 Task: Create a rule from the Routing list, Task moved to a section -> Set Priority in the project AgileEagle , set the section as Done clear the priority
Action: Mouse moved to (1008, 91)
Screenshot: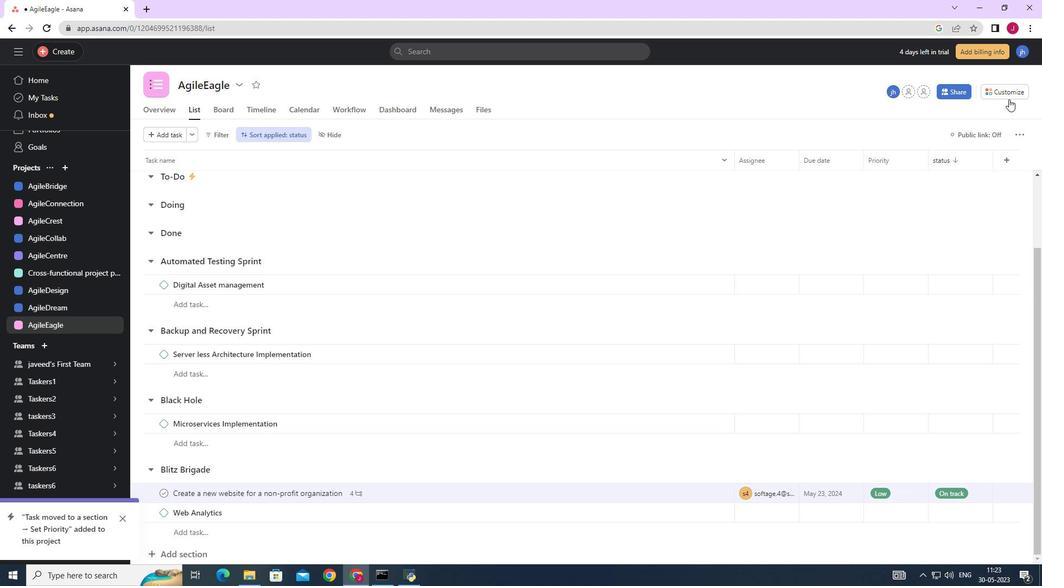 
Action: Mouse pressed left at (1008, 91)
Screenshot: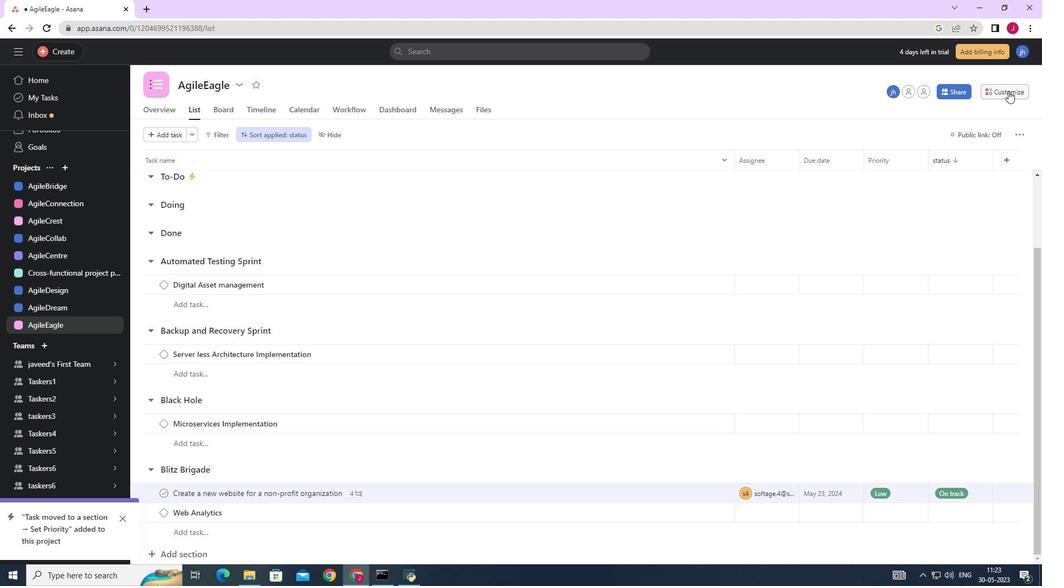
Action: Mouse moved to (813, 230)
Screenshot: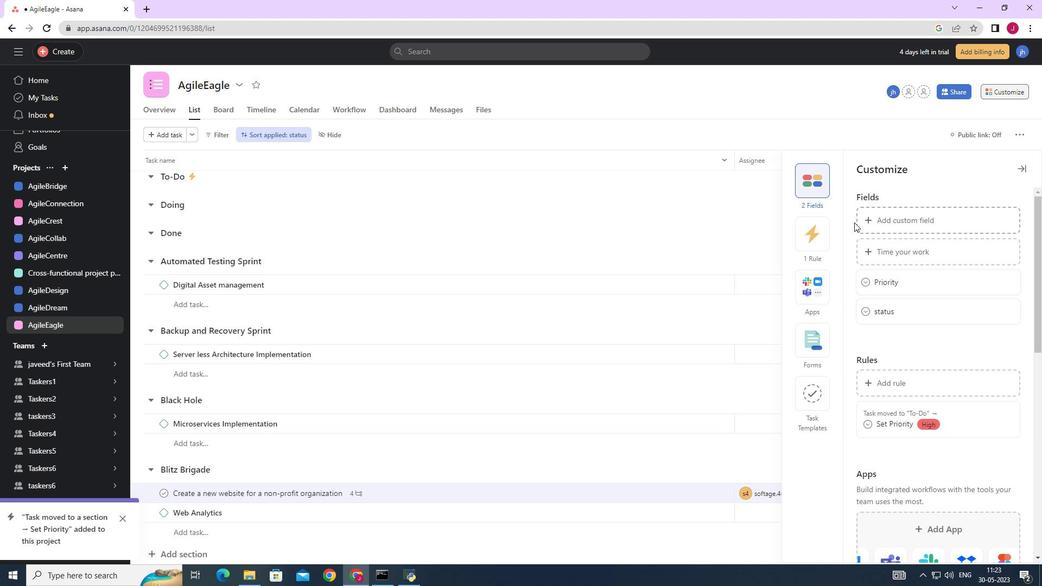 
Action: Mouse pressed left at (813, 230)
Screenshot: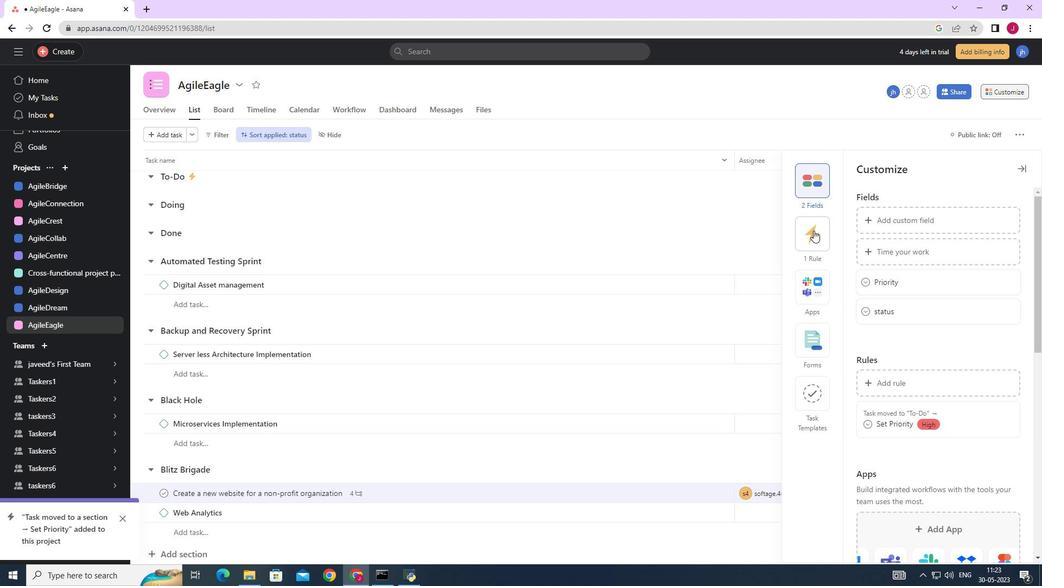
Action: Mouse moved to (902, 218)
Screenshot: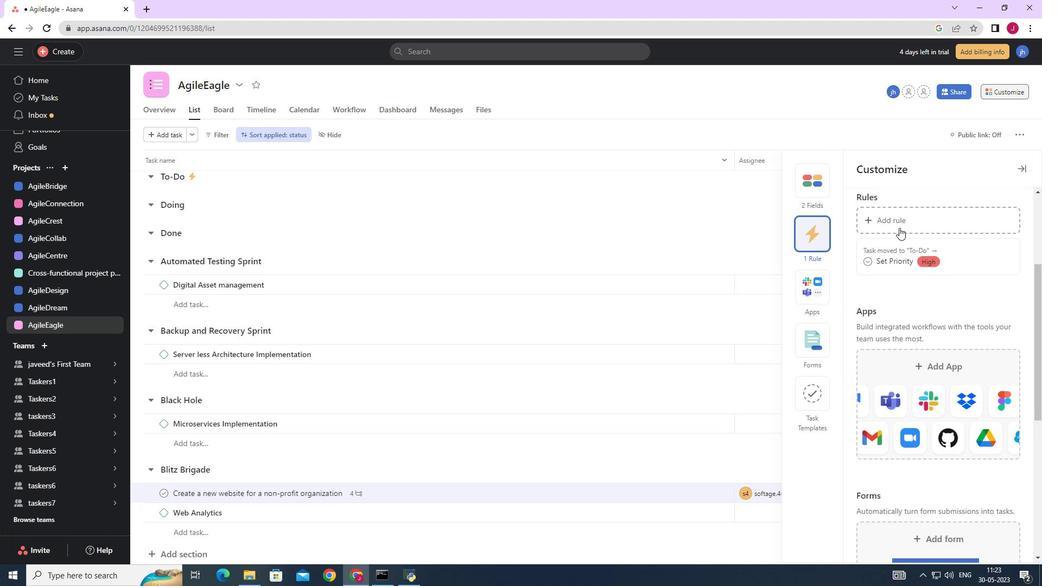 
Action: Mouse pressed left at (902, 218)
Screenshot: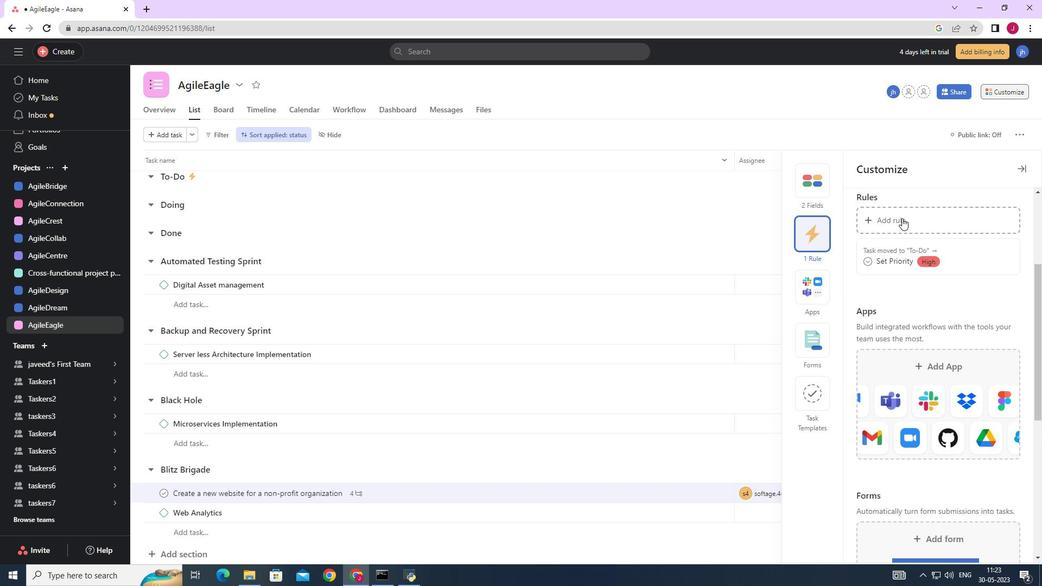 
Action: Mouse moved to (234, 140)
Screenshot: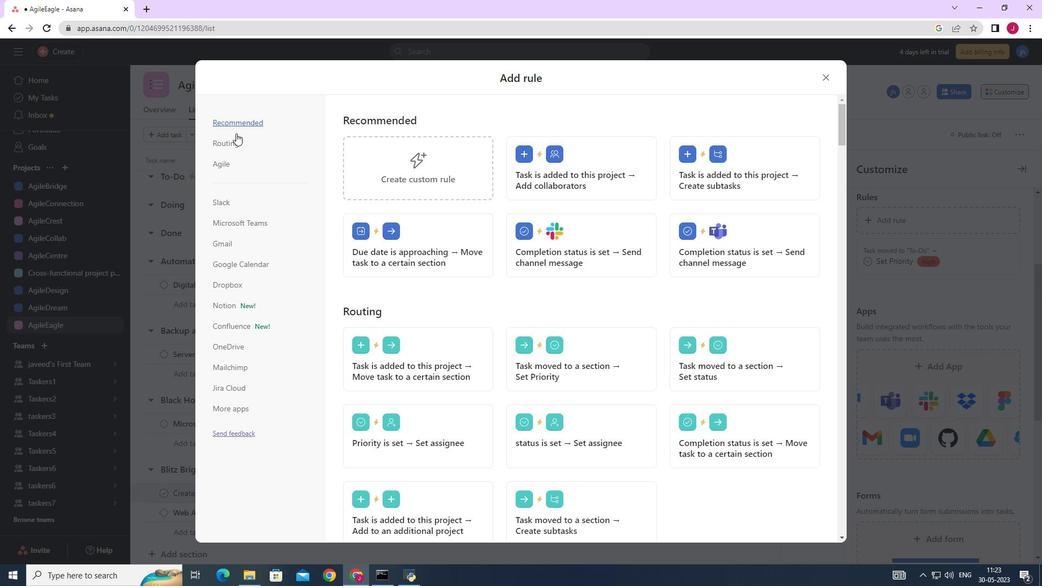 
Action: Mouse pressed left at (234, 140)
Screenshot: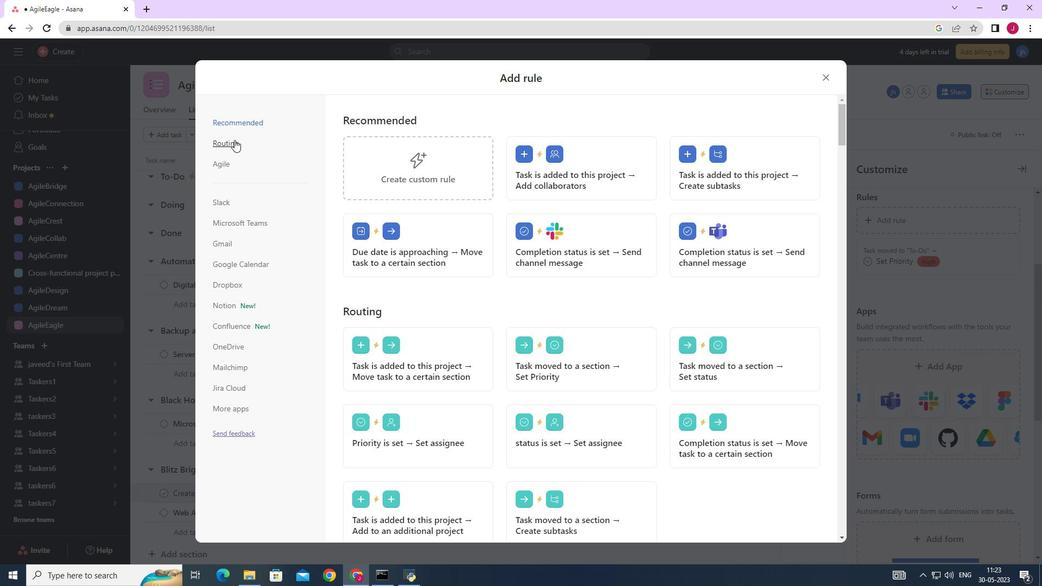 
Action: Mouse moved to (590, 164)
Screenshot: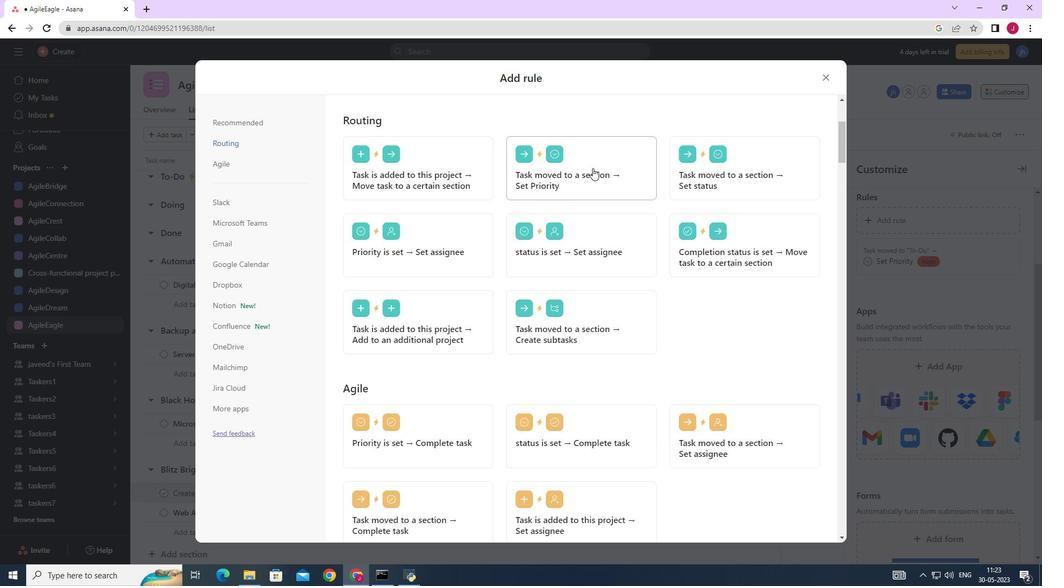 
Action: Mouse pressed left at (590, 164)
Screenshot: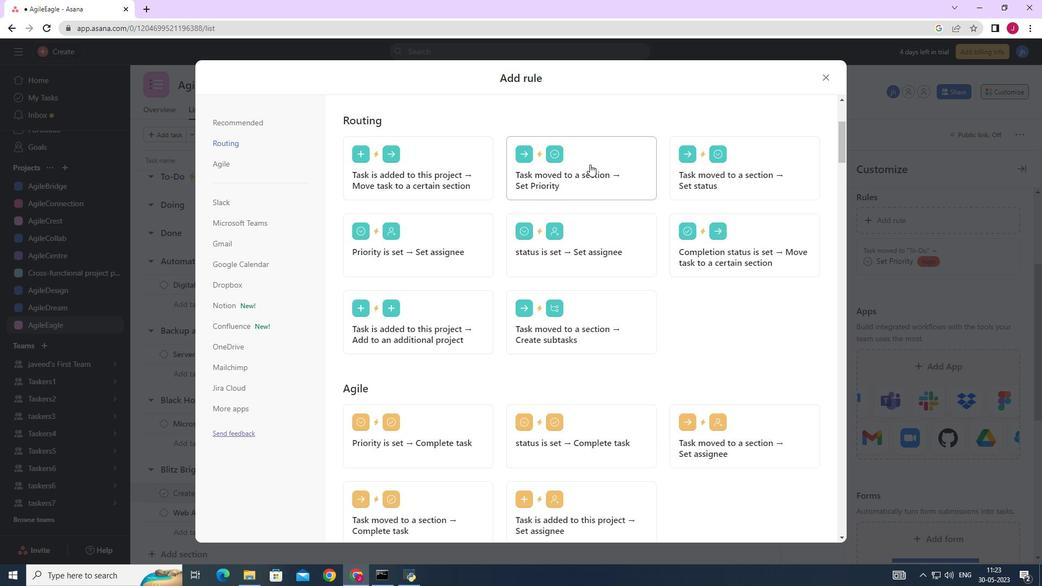 
Action: Mouse moved to (397, 295)
Screenshot: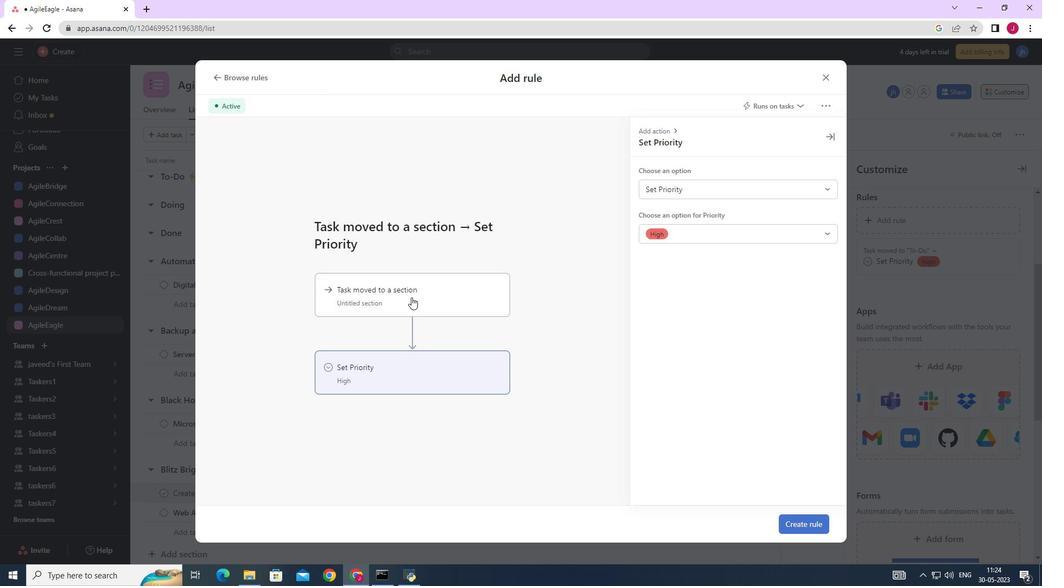 
Action: Mouse pressed left at (397, 295)
Screenshot: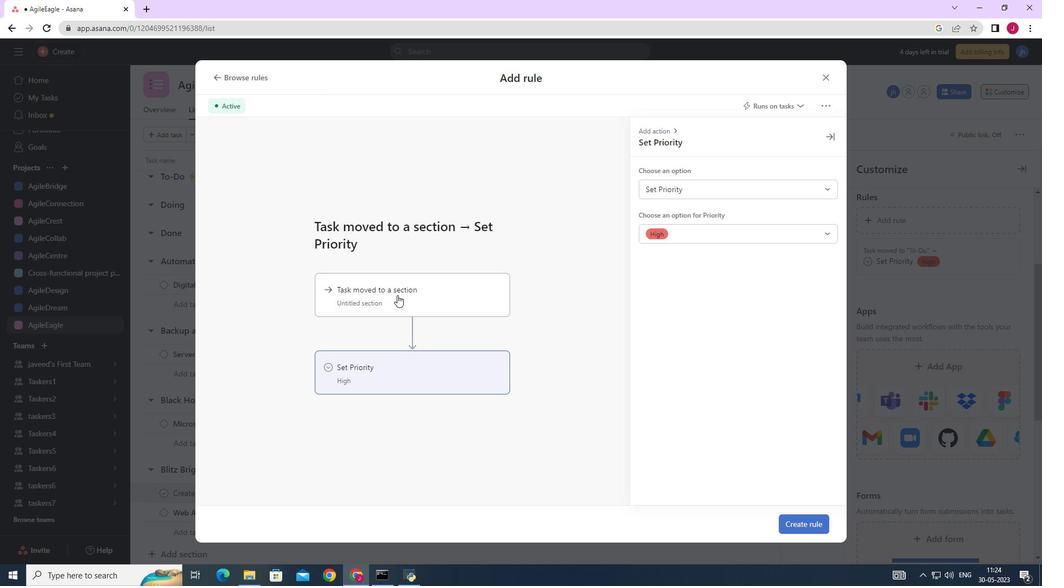 
Action: Mouse moved to (713, 190)
Screenshot: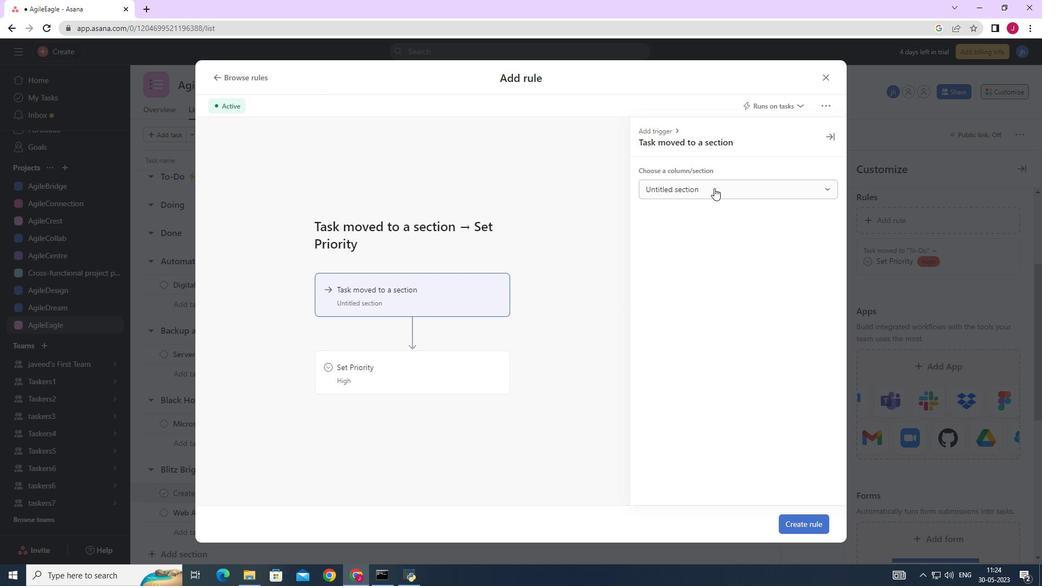 
Action: Mouse pressed left at (713, 190)
Screenshot: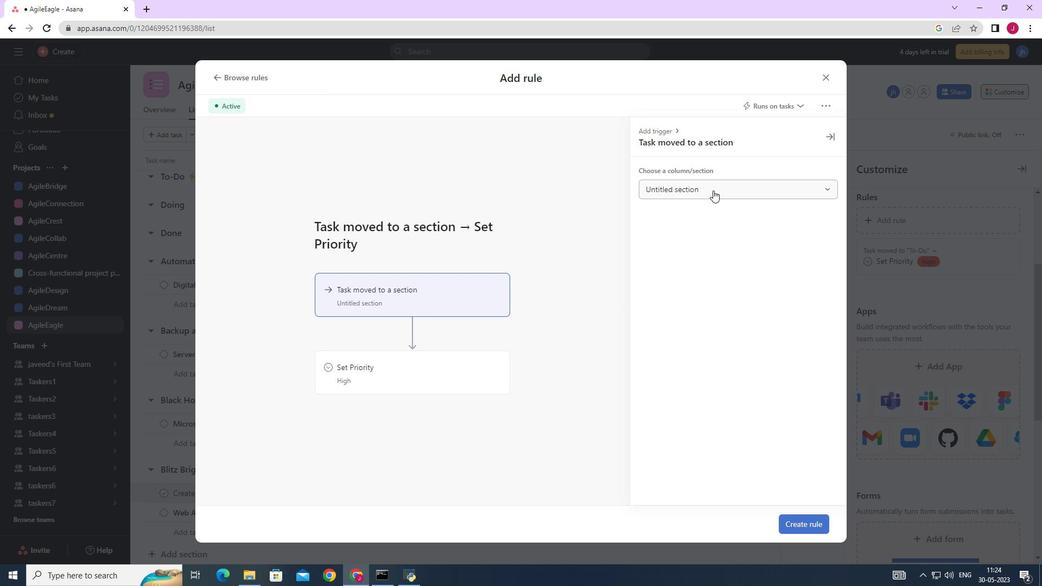 
Action: Mouse moved to (668, 269)
Screenshot: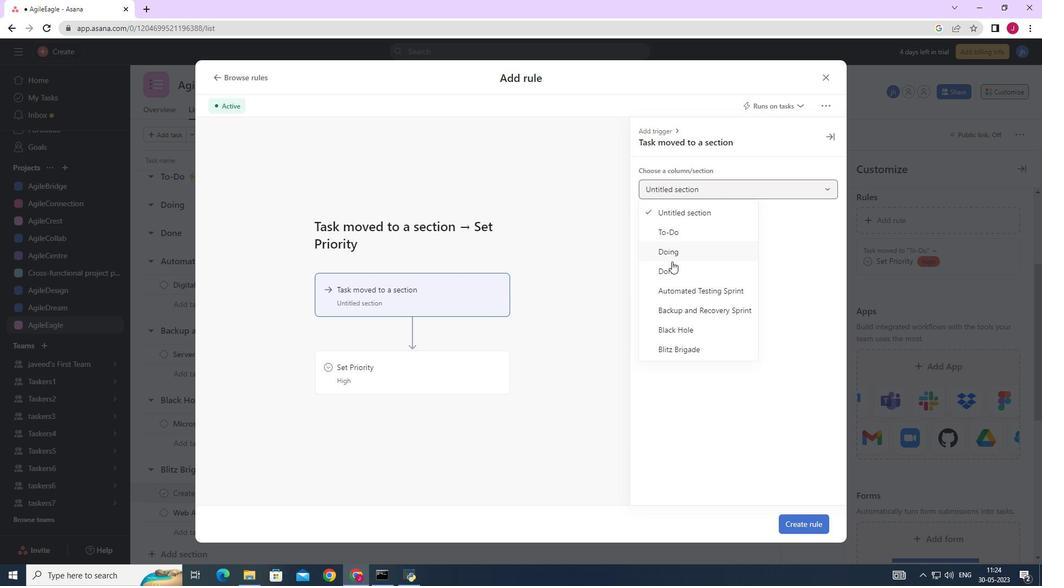 
Action: Mouse pressed left at (668, 269)
Screenshot: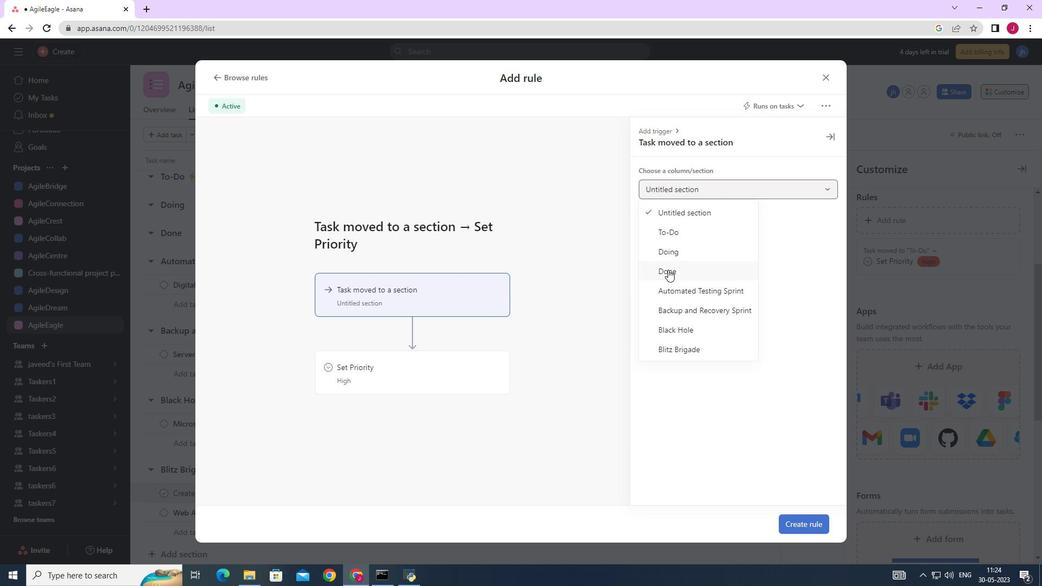 
Action: Mouse moved to (398, 360)
Screenshot: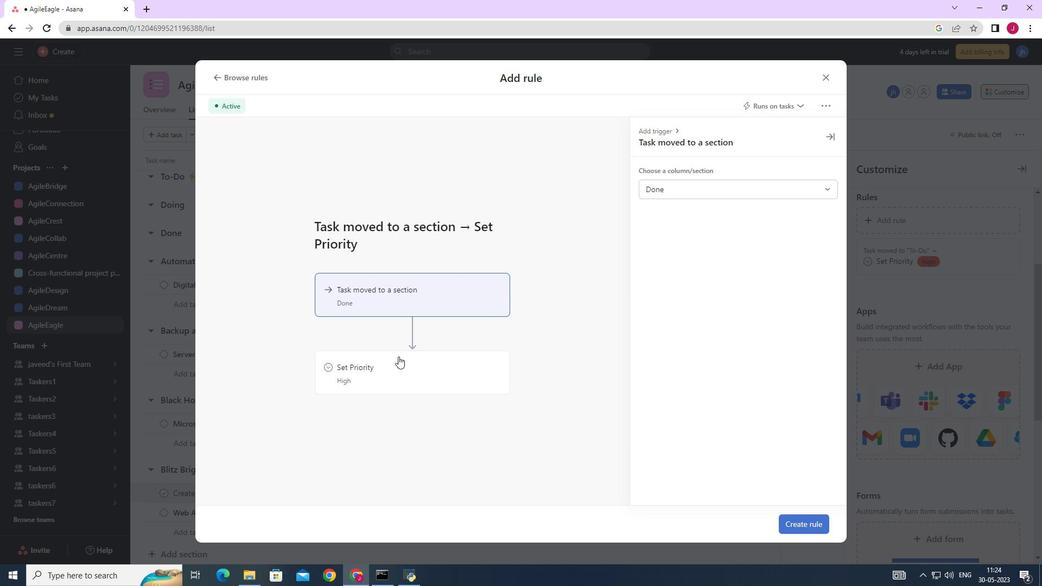 
Action: Mouse pressed left at (398, 360)
Screenshot: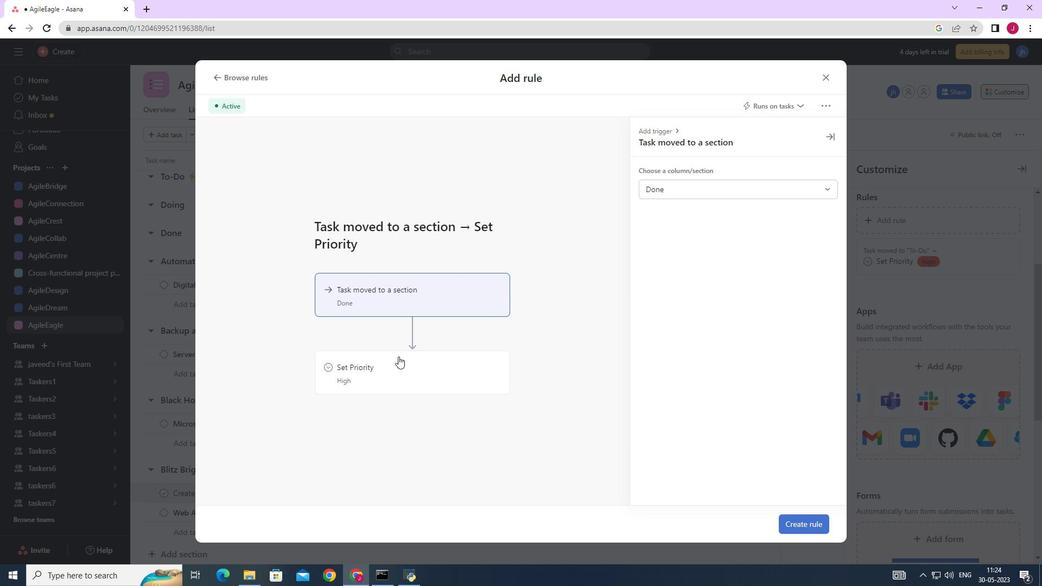 
Action: Mouse moved to (722, 192)
Screenshot: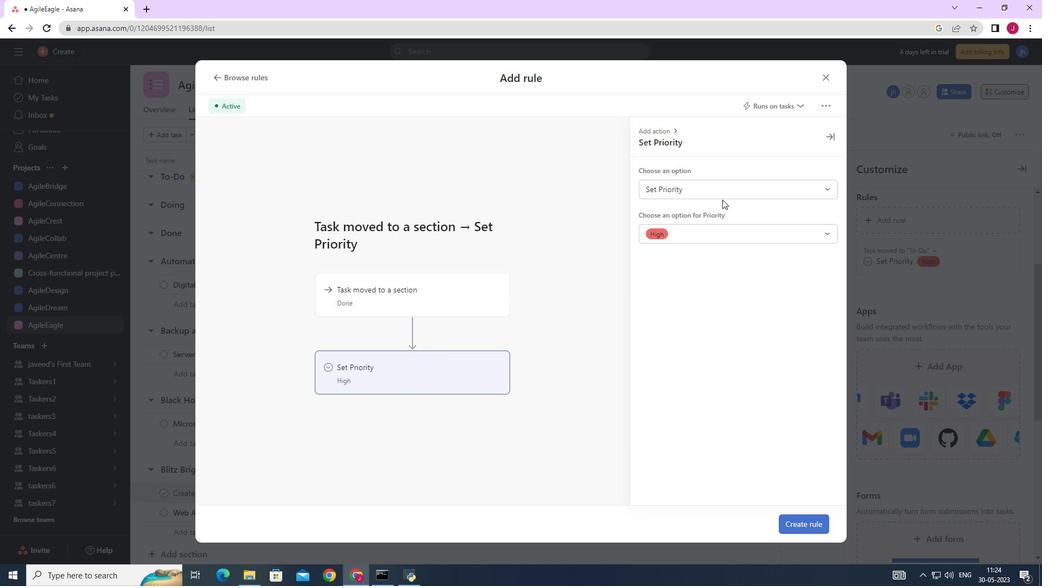 
Action: Mouse pressed left at (722, 192)
Screenshot: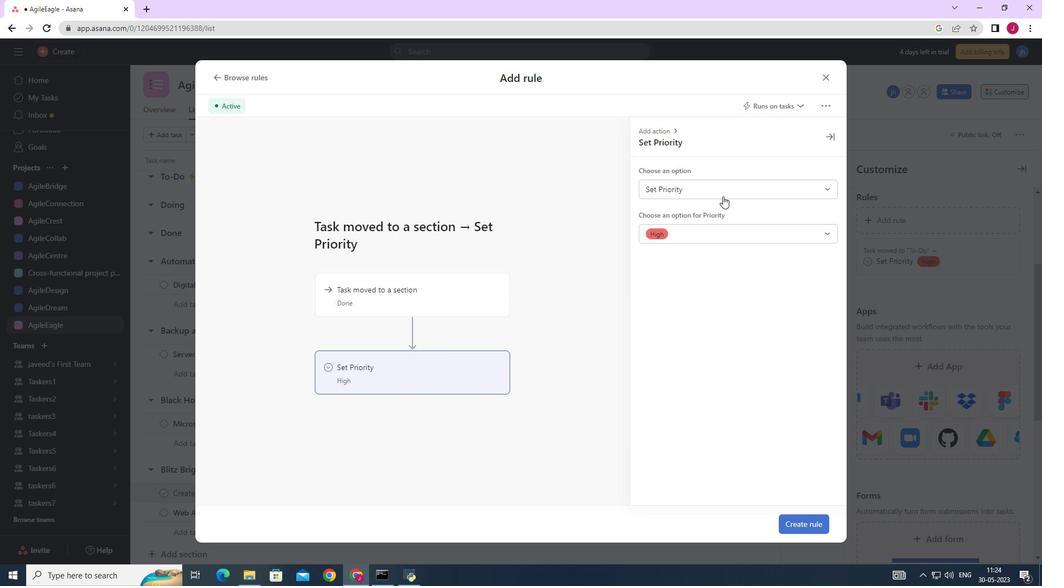 
Action: Mouse moved to (686, 231)
Screenshot: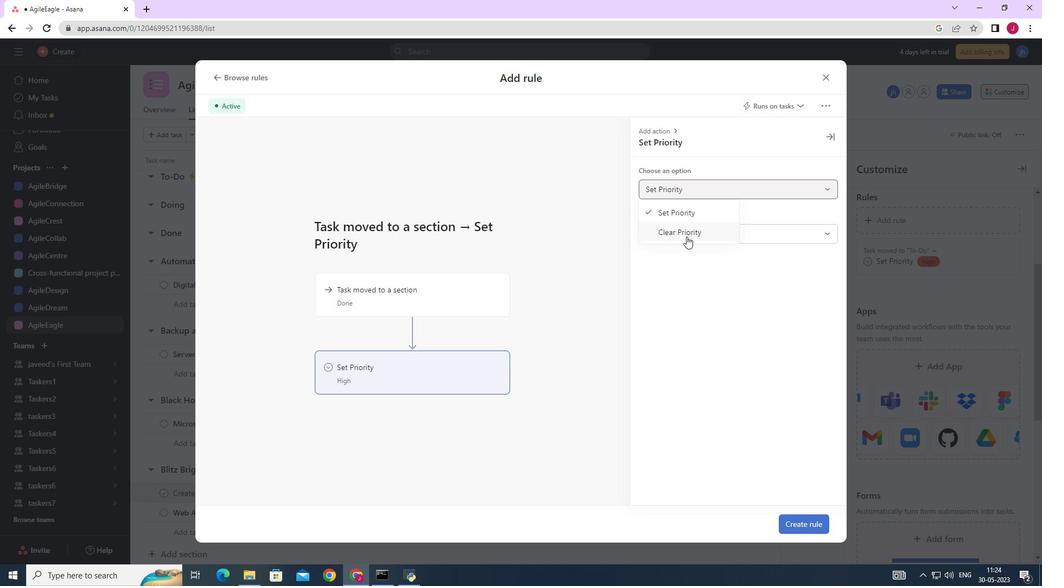 
Action: Mouse pressed left at (686, 231)
Screenshot: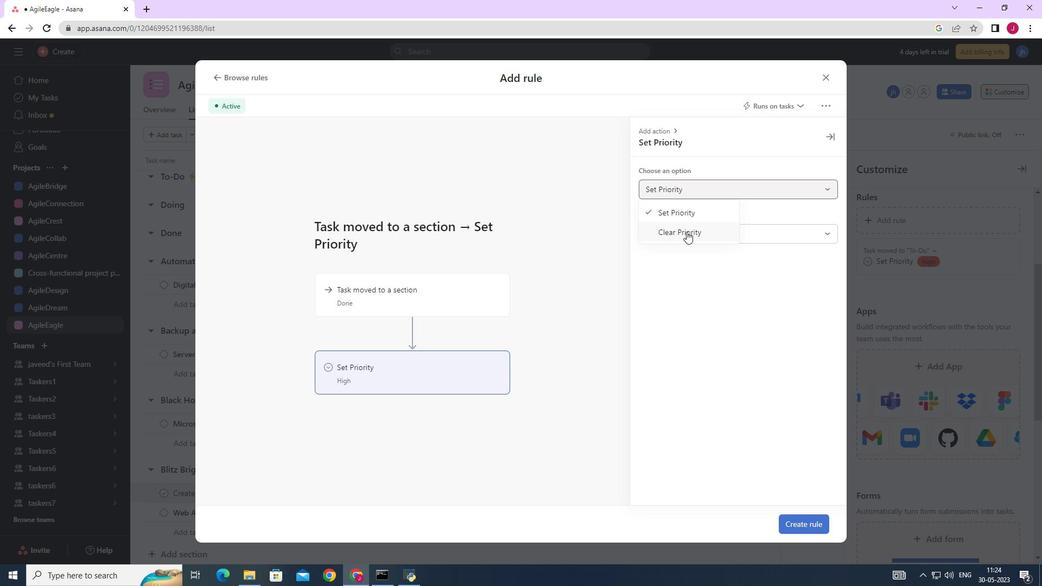 
Action: Mouse moved to (793, 523)
Screenshot: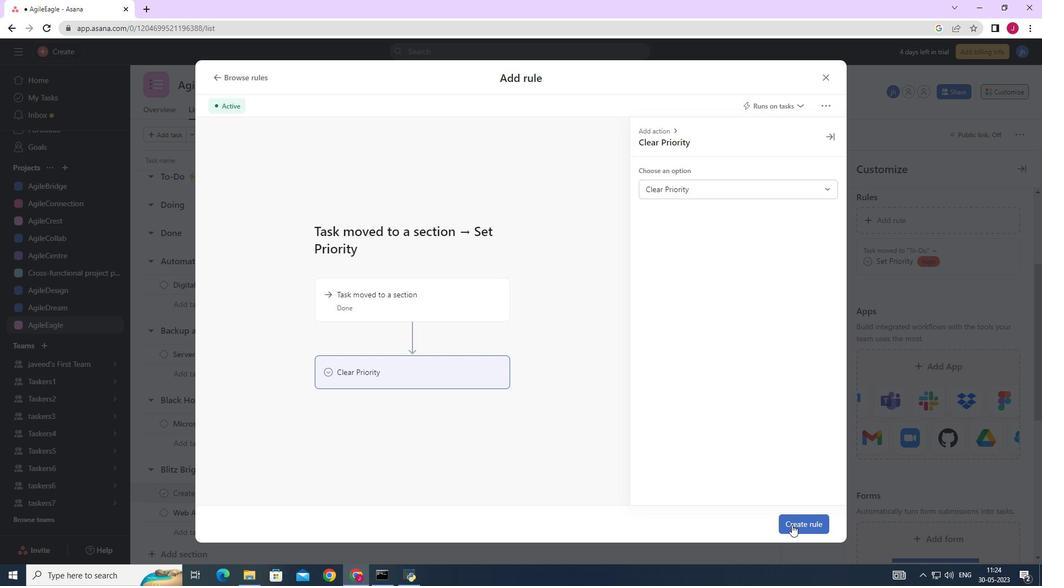 
Action: Mouse pressed left at (793, 523)
Screenshot: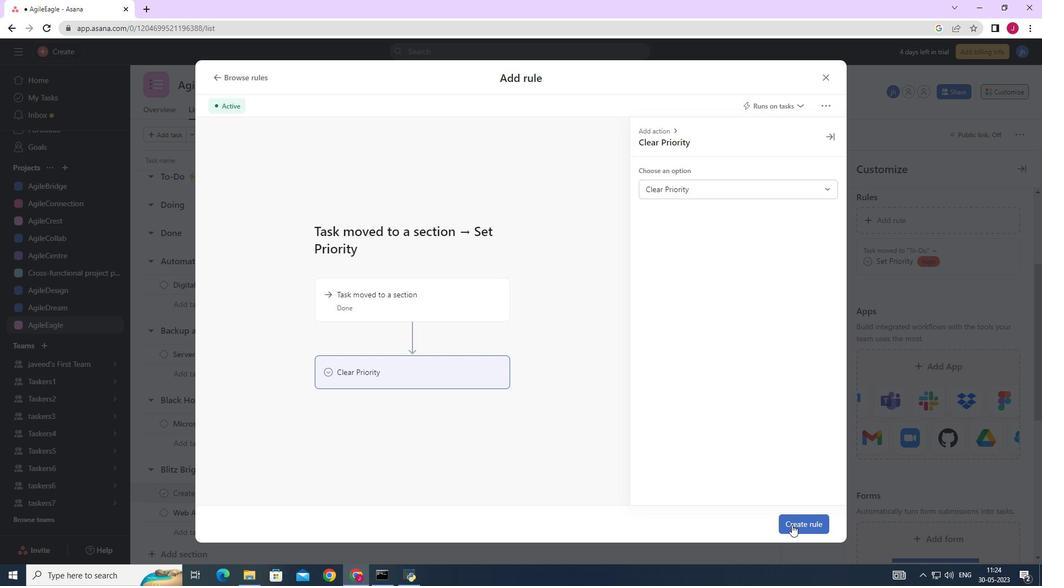 
Action: Mouse moved to (786, 514)
Screenshot: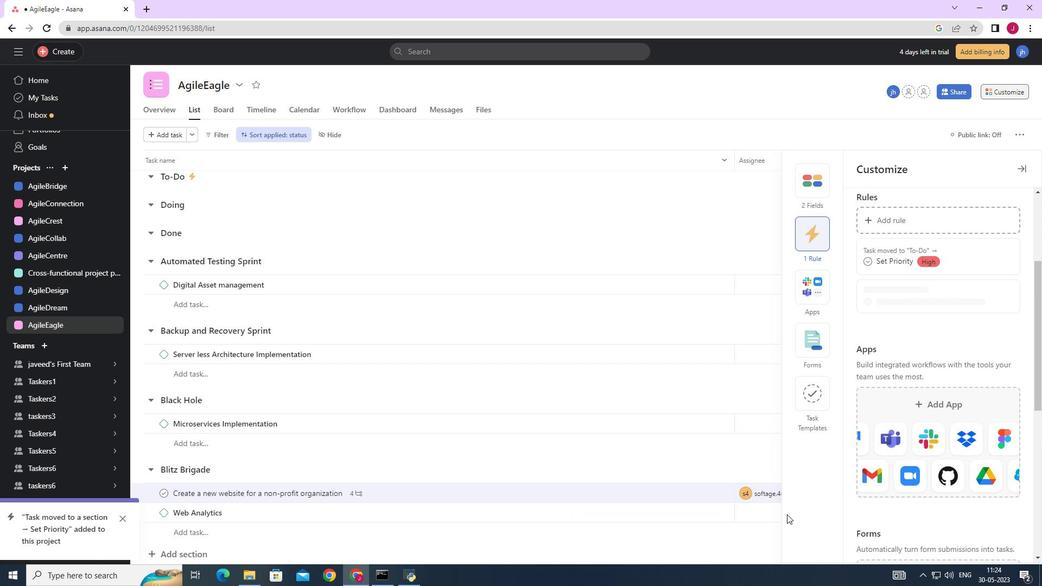 
